Task: Set the Invoice Notes to "Equals" while find invoice.
Action: Mouse moved to (165, 19)
Screenshot: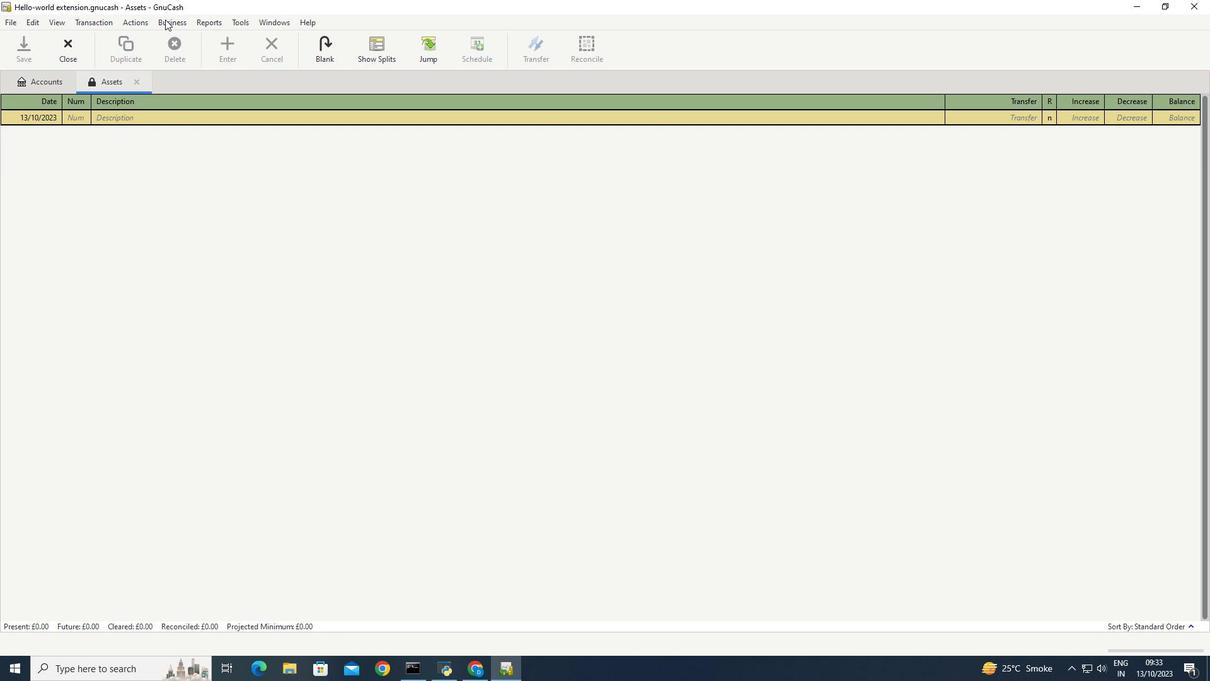 
Action: Mouse pressed left at (165, 19)
Screenshot: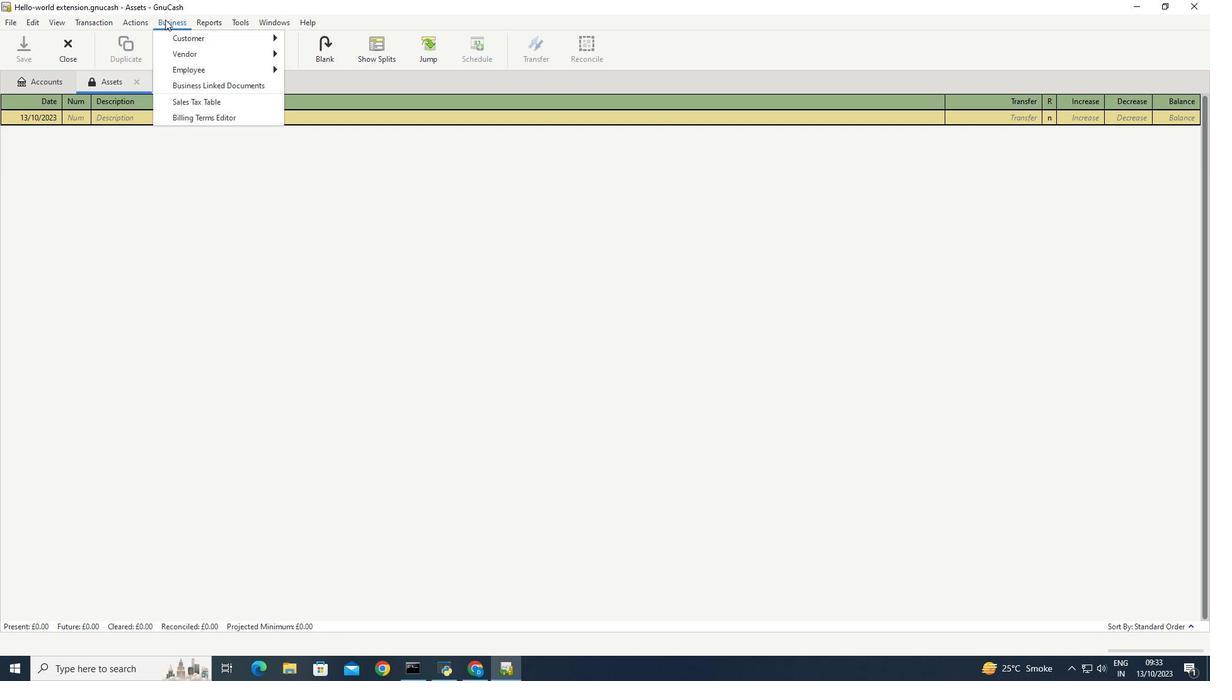 
Action: Mouse moved to (323, 98)
Screenshot: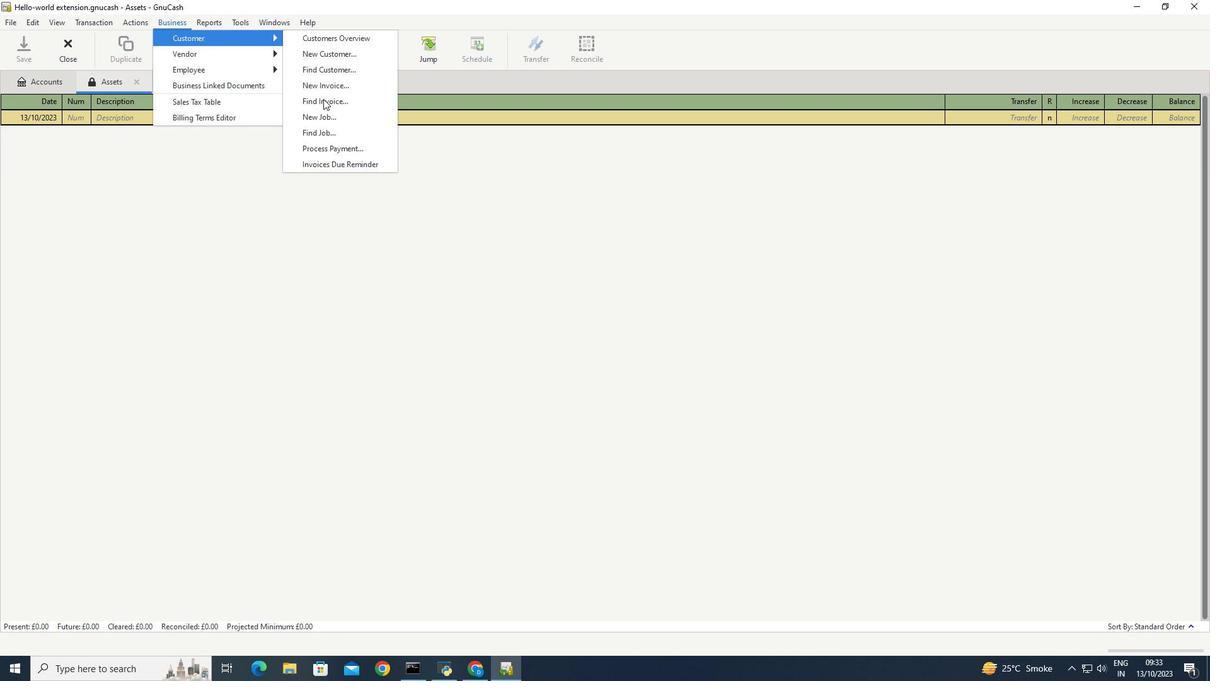 
Action: Mouse pressed left at (323, 98)
Screenshot: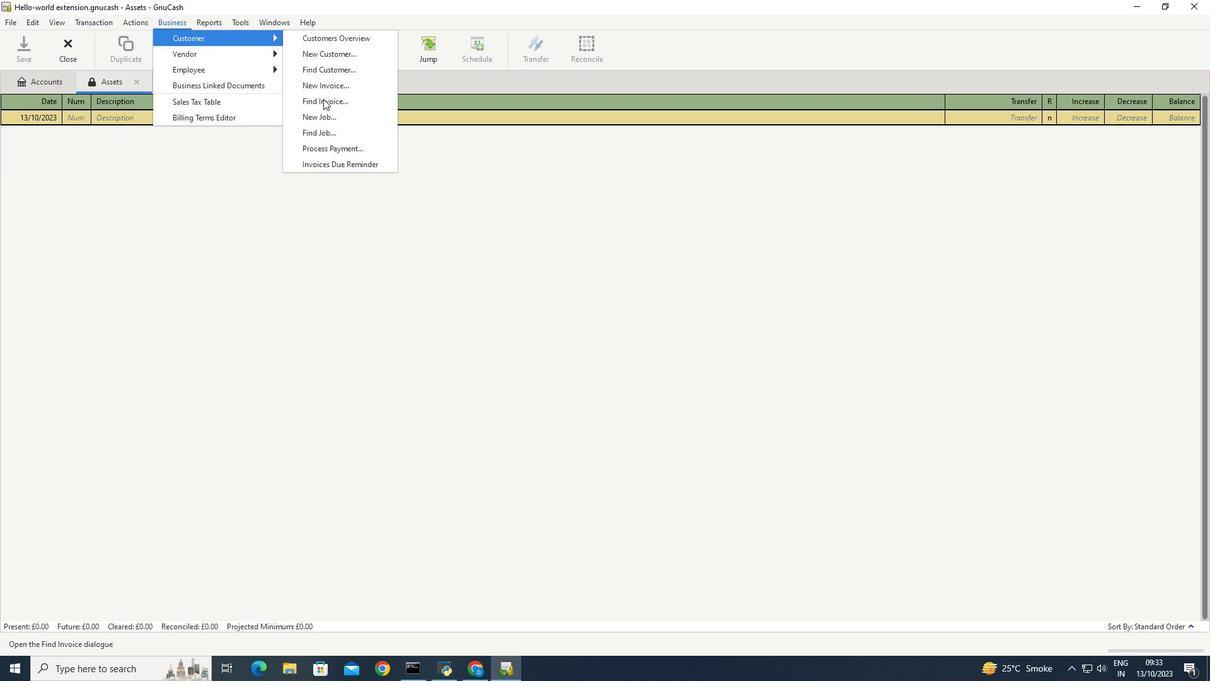 
Action: Mouse moved to (472, 296)
Screenshot: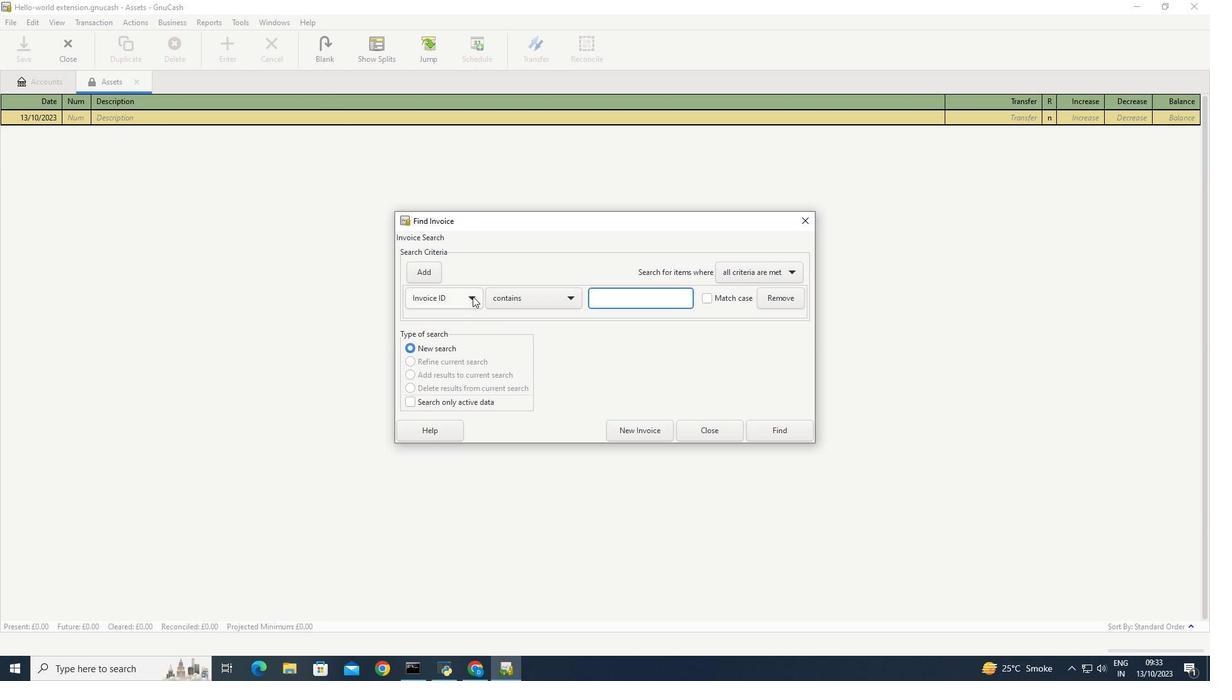 
Action: Mouse pressed left at (472, 296)
Screenshot: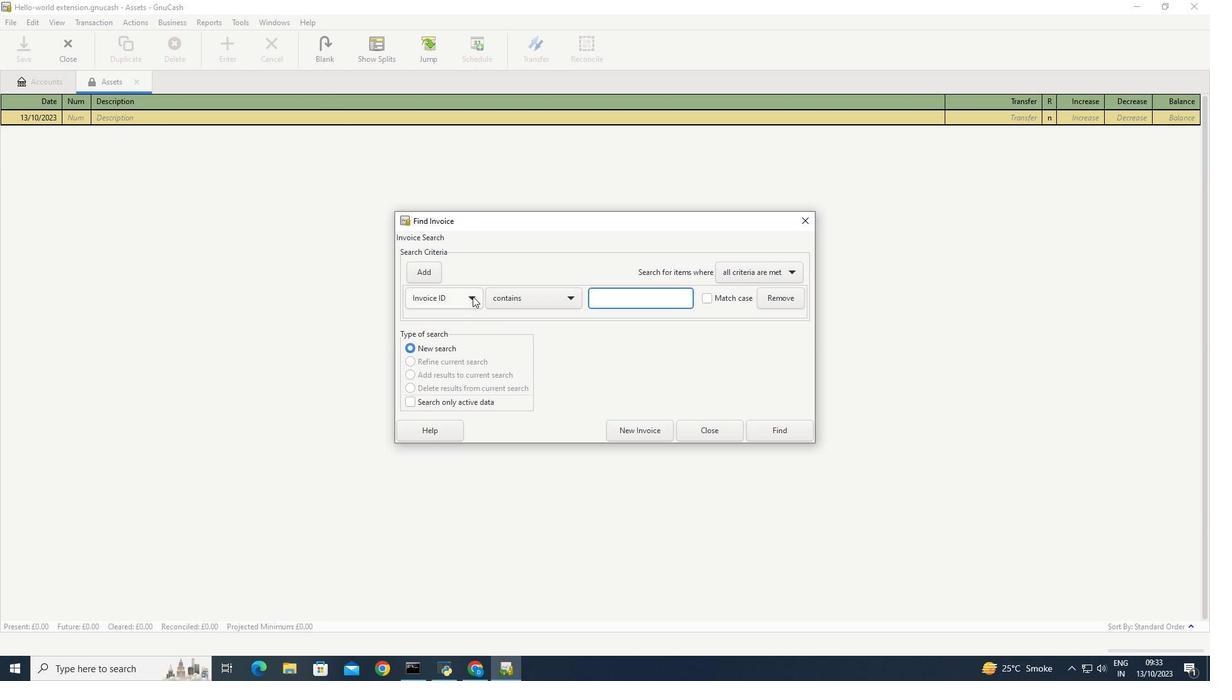 
Action: Mouse moved to (431, 446)
Screenshot: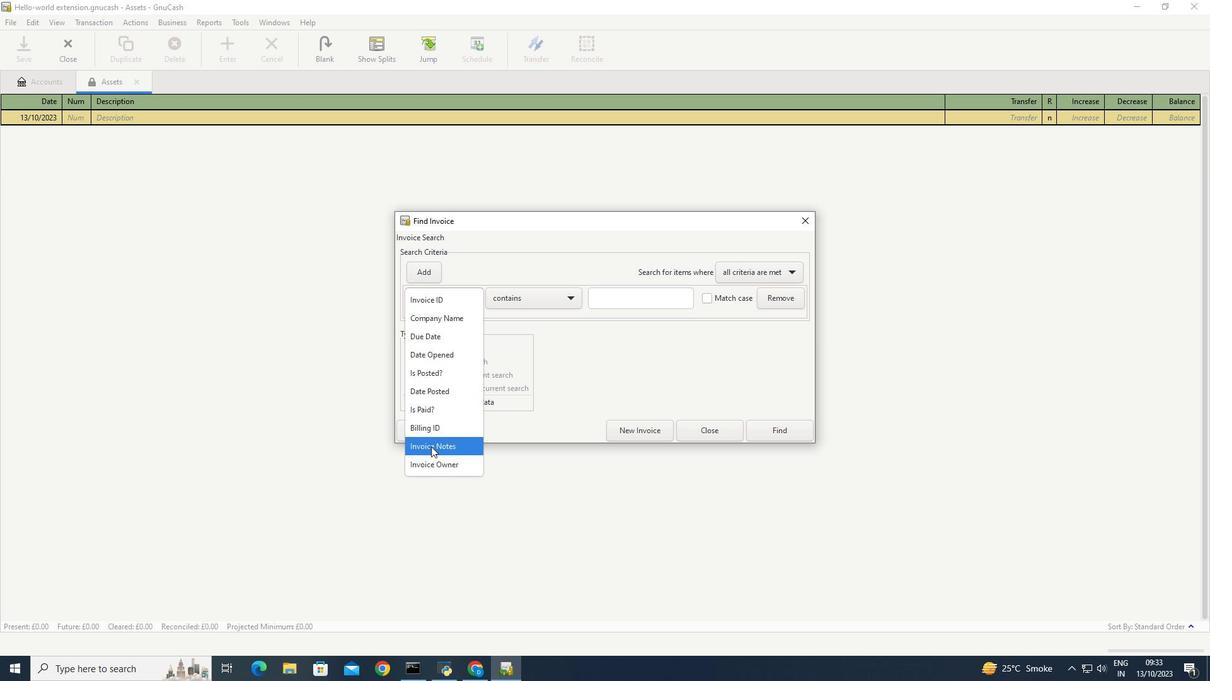
Action: Mouse pressed left at (431, 446)
Screenshot: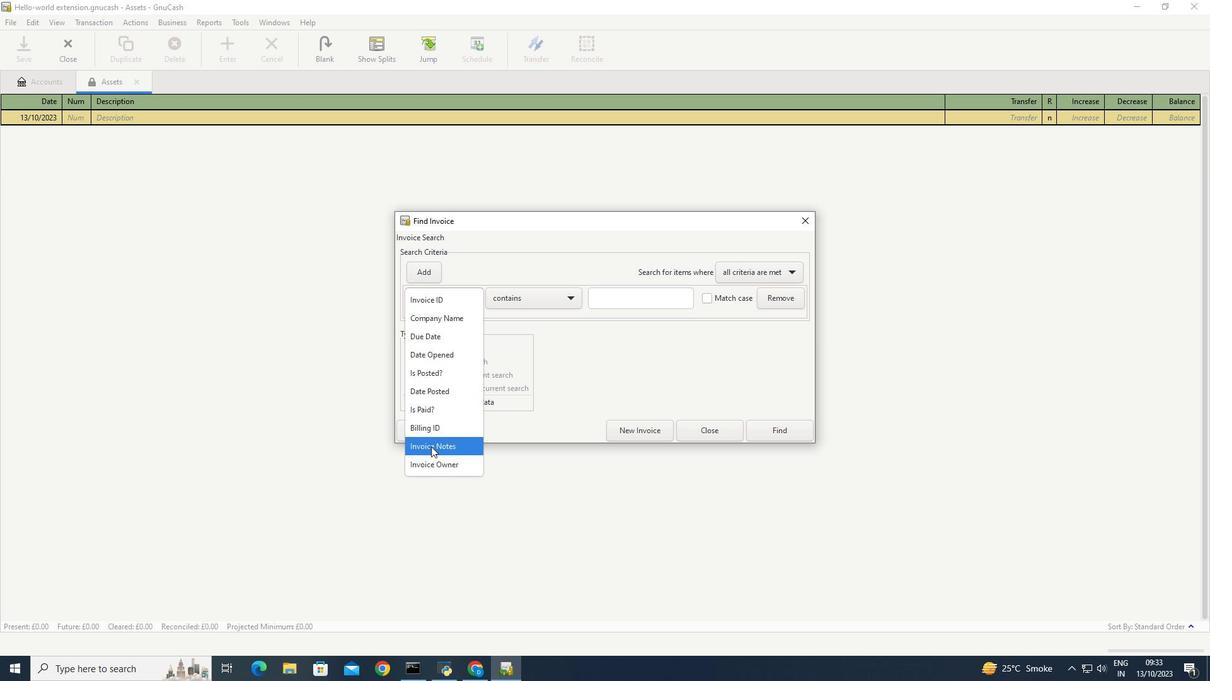 
Action: Mouse moved to (569, 295)
Screenshot: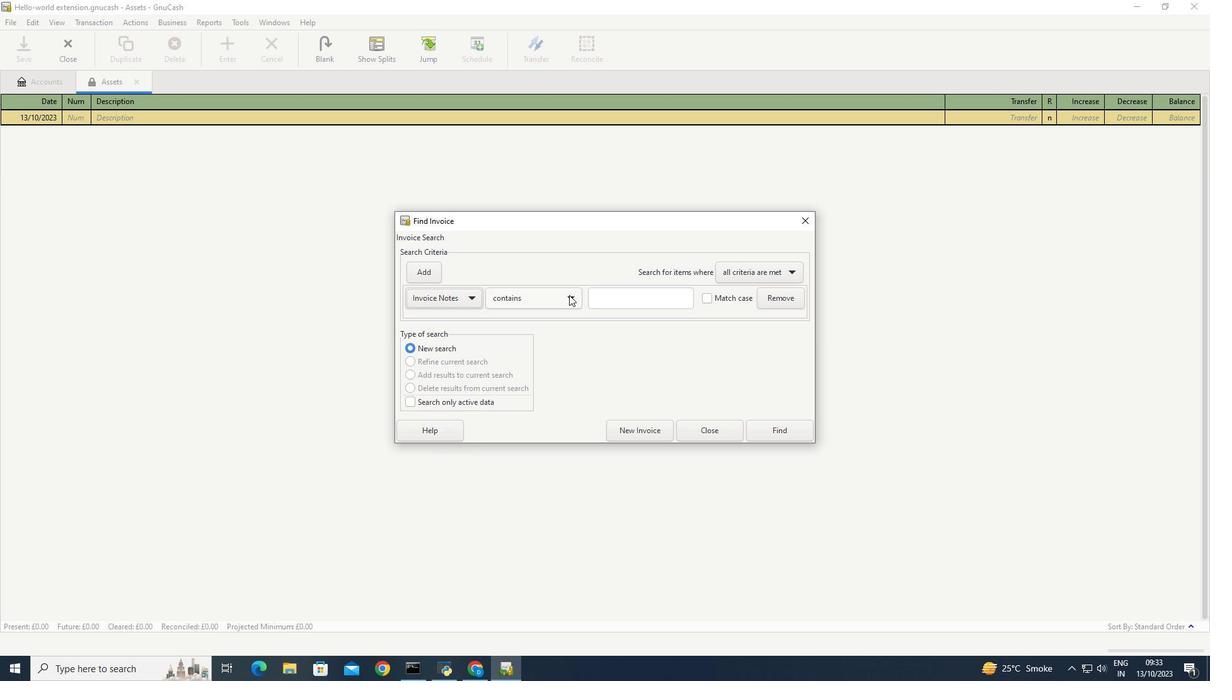 
Action: Mouse pressed left at (569, 295)
Screenshot: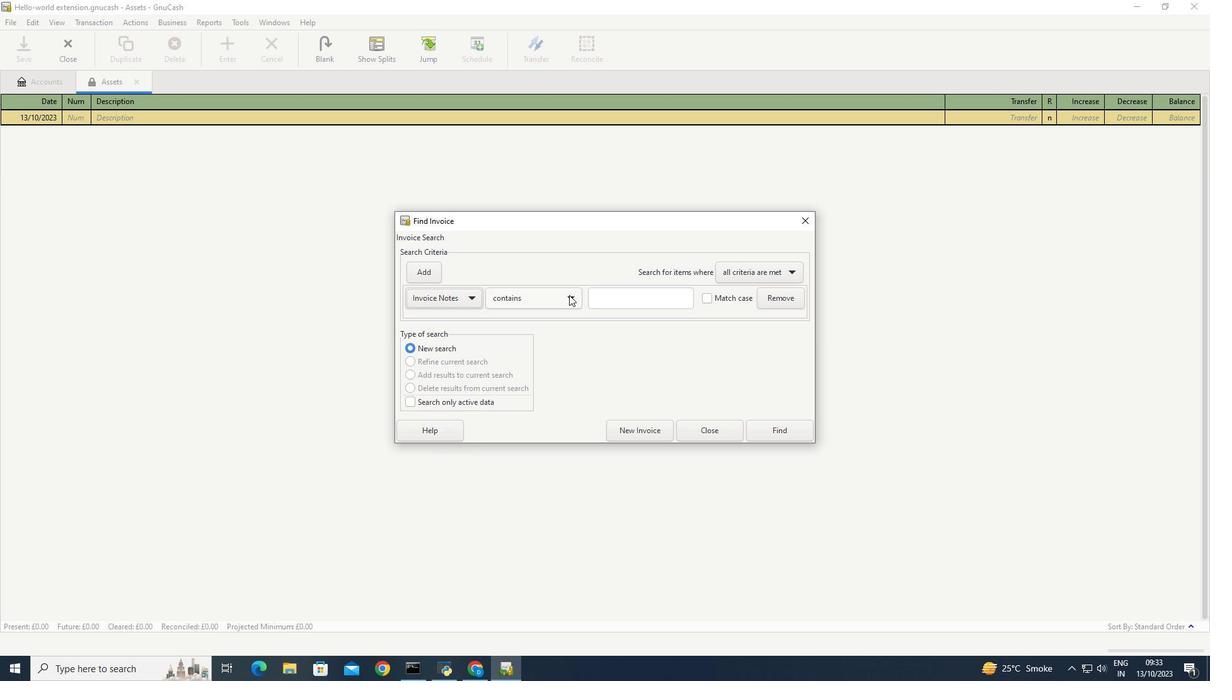 
Action: Mouse moved to (505, 317)
Screenshot: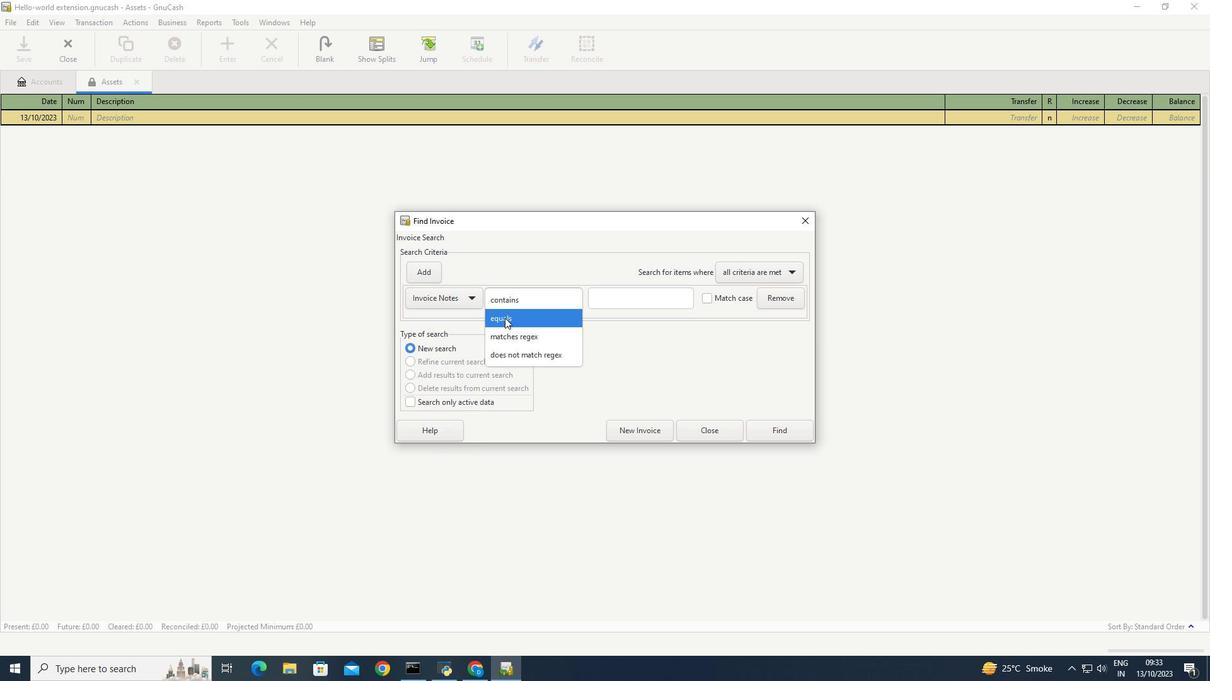 
Action: Mouse pressed left at (505, 317)
Screenshot: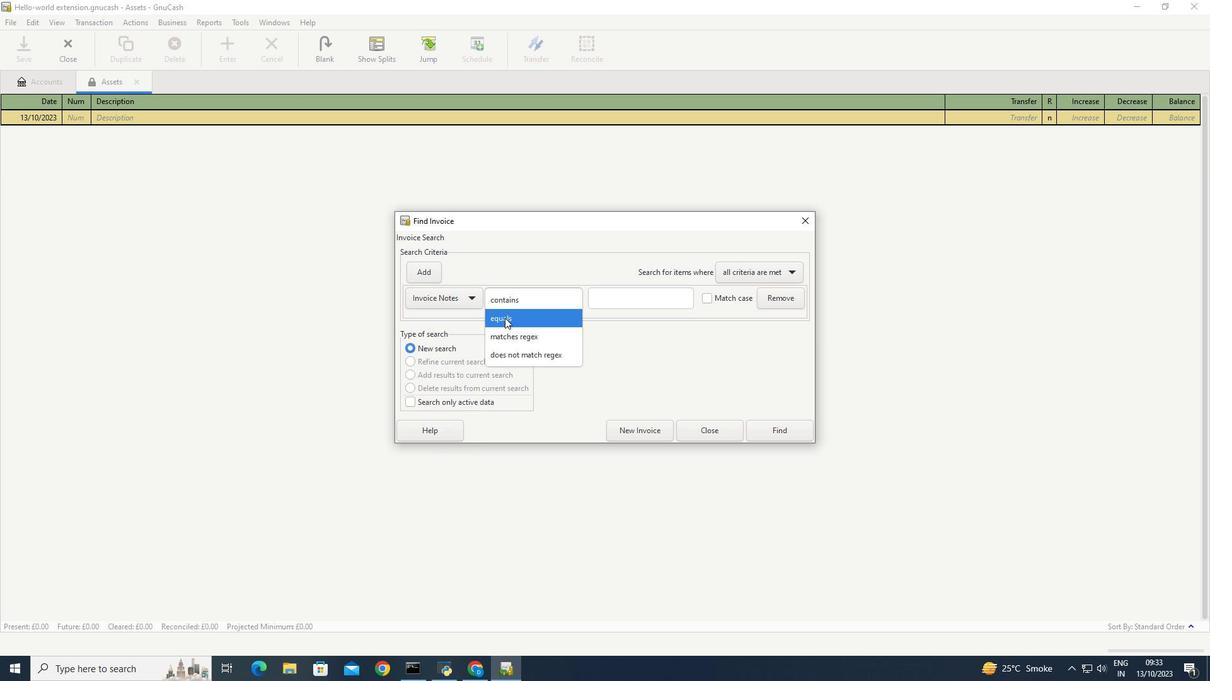
Action: Mouse moved to (565, 339)
Screenshot: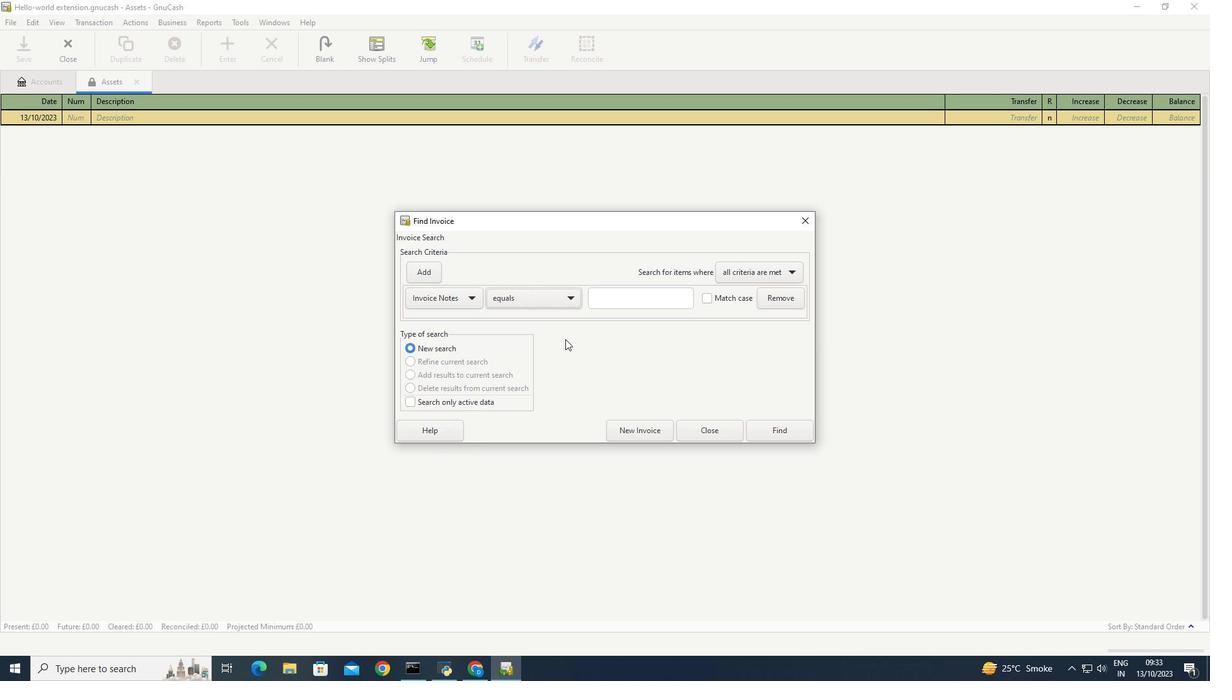 
Action: Mouse pressed left at (565, 339)
Screenshot: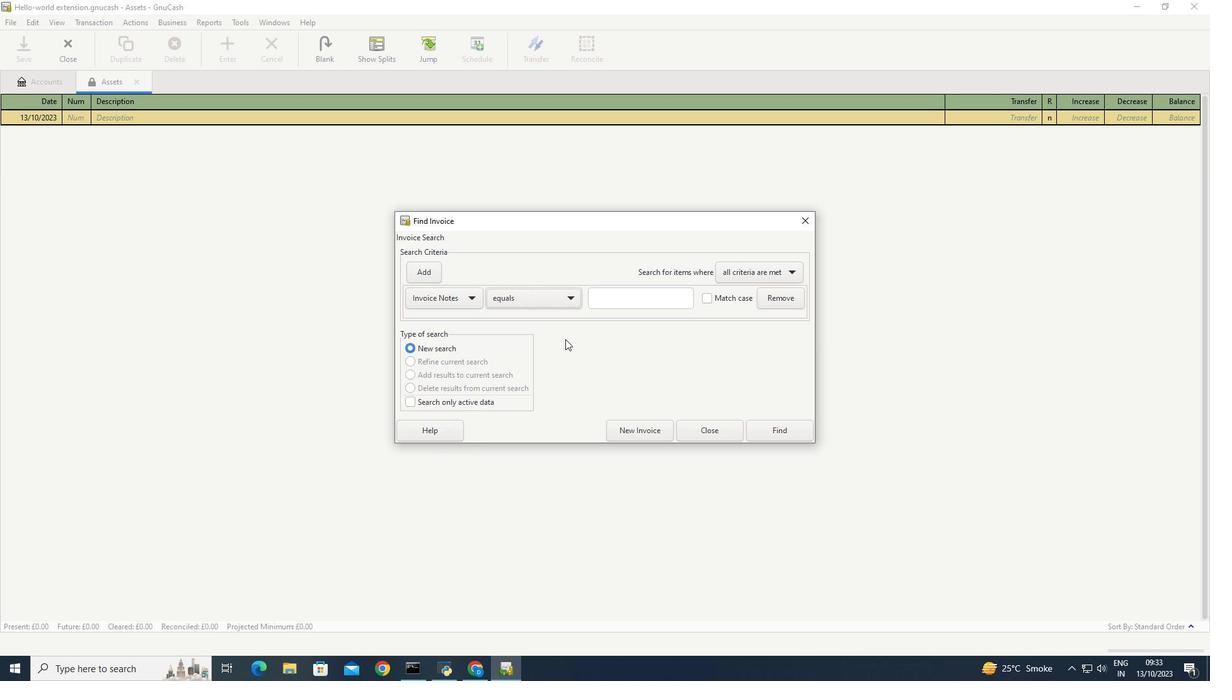 
